Task: Add an event with the title Casual Monthly Progress Review, date '2023/10/11', time 9:40 AM to 11:40 AM, logged in from the account softage.10@softage.netand send the event invitation to softage.6@softage.net and softage.7@softage.net. Set a reminder for the event 2 hour before
Action: Mouse moved to (92, 110)
Screenshot: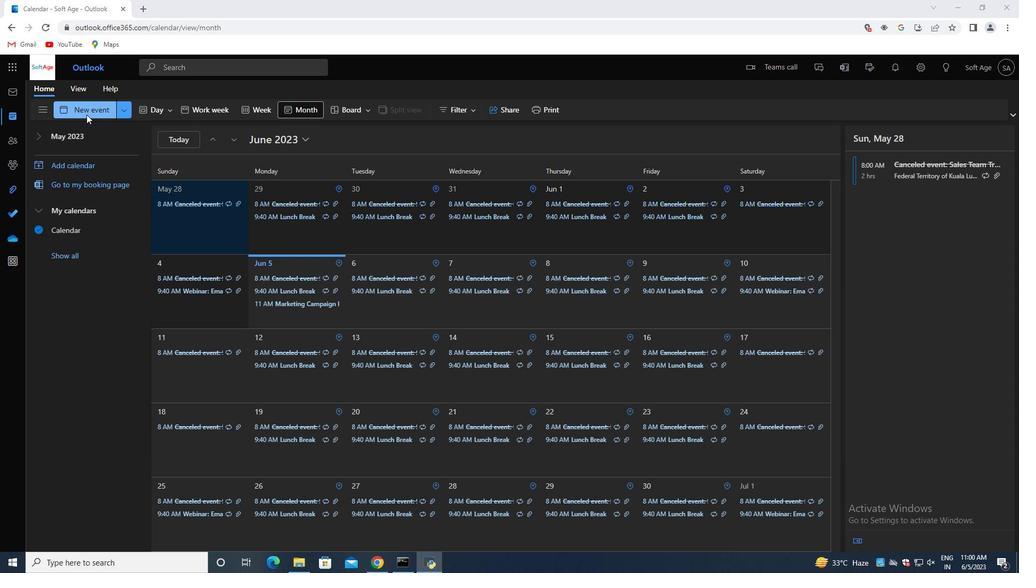 
Action: Mouse pressed left at (92, 110)
Screenshot: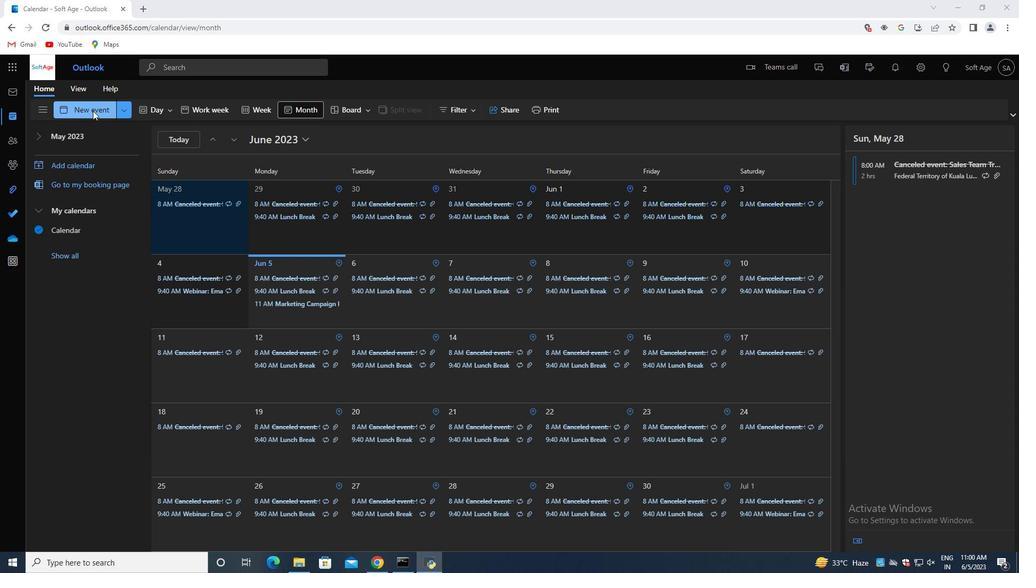 
Action: Mouse moved to (297, 169)
Screenshot: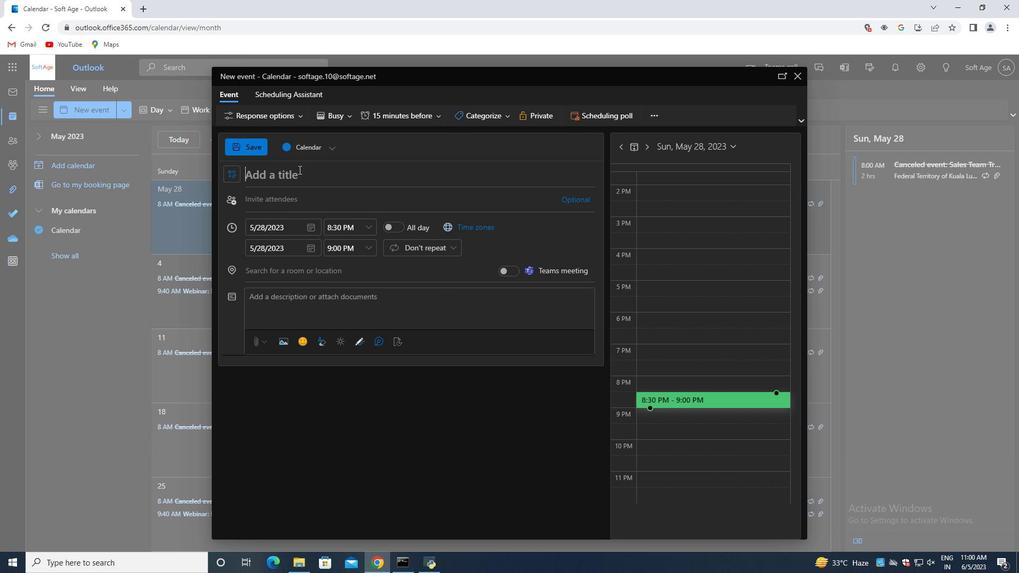 
Action: Mouse pressed left at (297, 169)
Screenshot: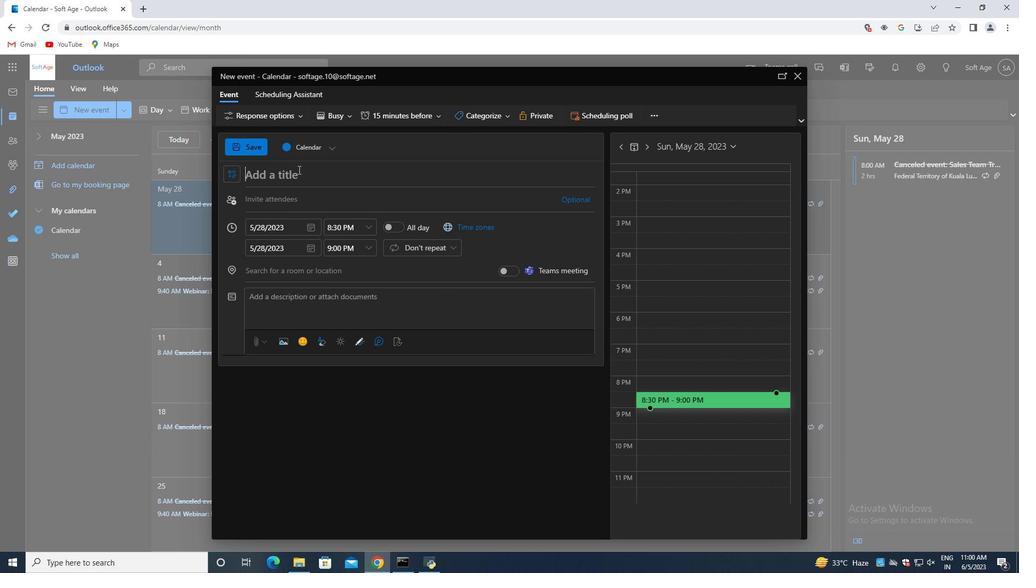 
Action: Key pressed <Key.shift>Casual<Key.space><Key.shift>Monthly<Key.space><Key.shift>Progress<Key.space><Key.shift>Review
Screenshot: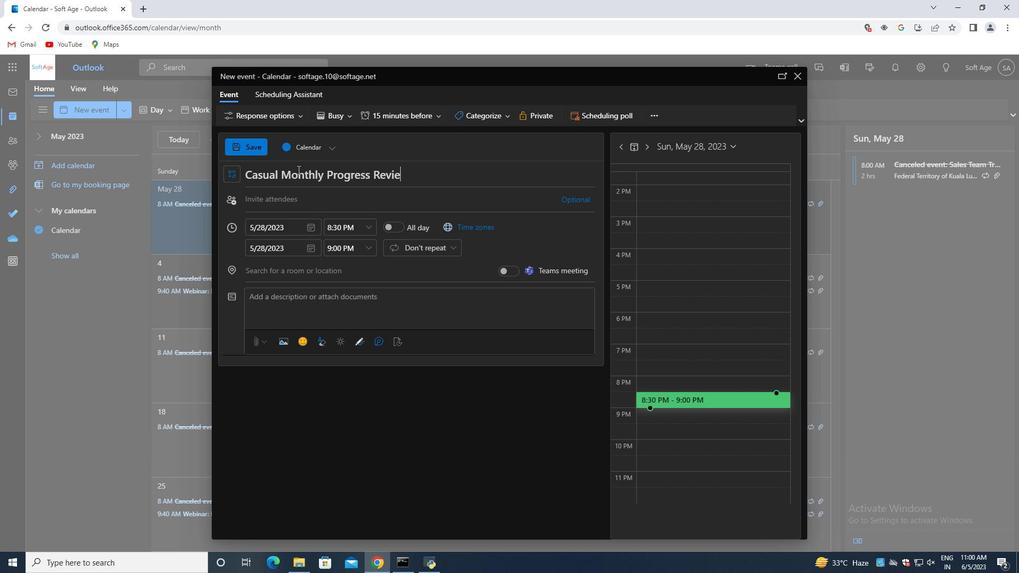 
Action: Mouse moved to (310, 225)
Screenshot: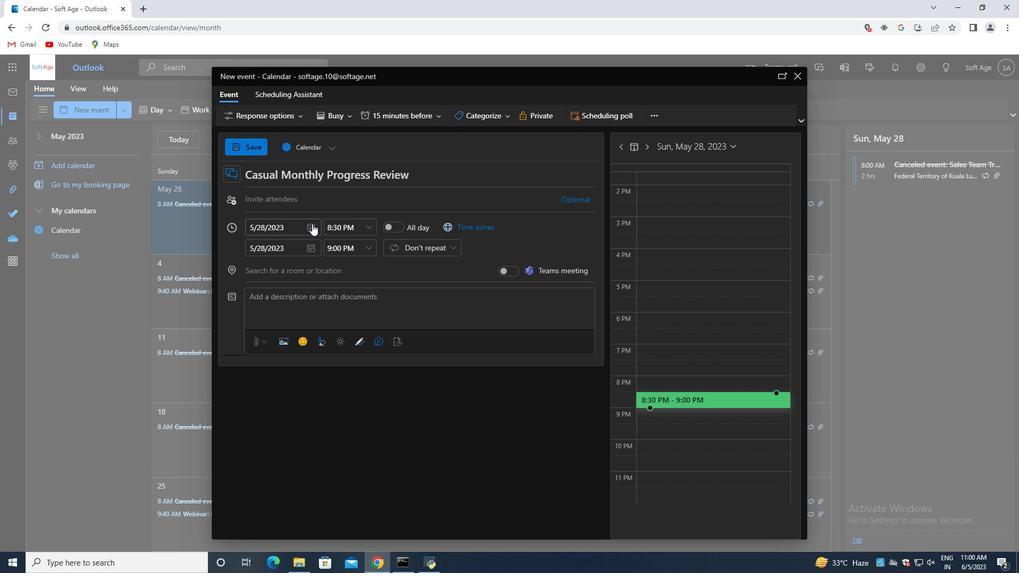 
Action: Mouse pressed left at (310, 225)
Screenshot: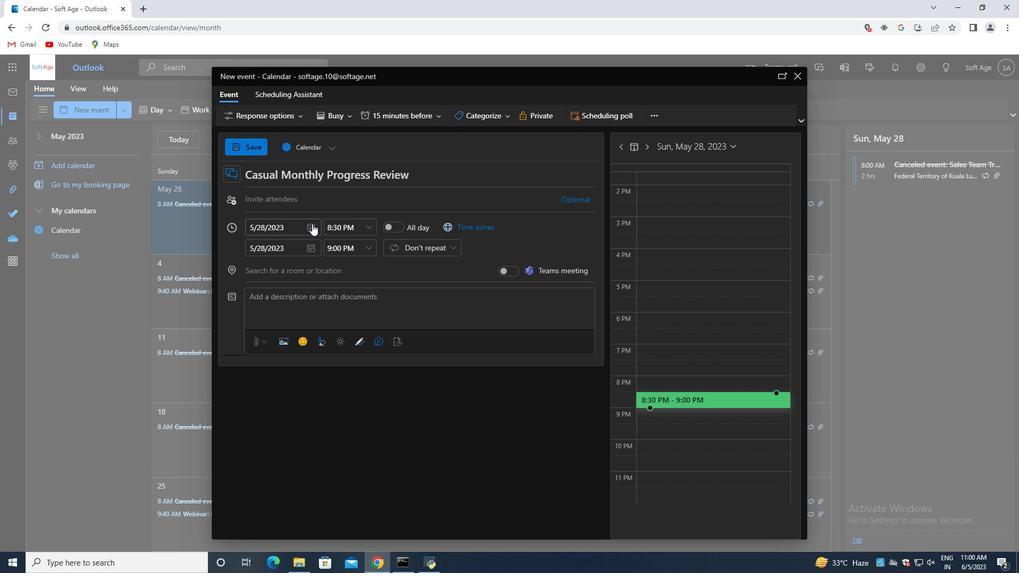 
Action: Mouse moved to (354, 252)
Screenshot: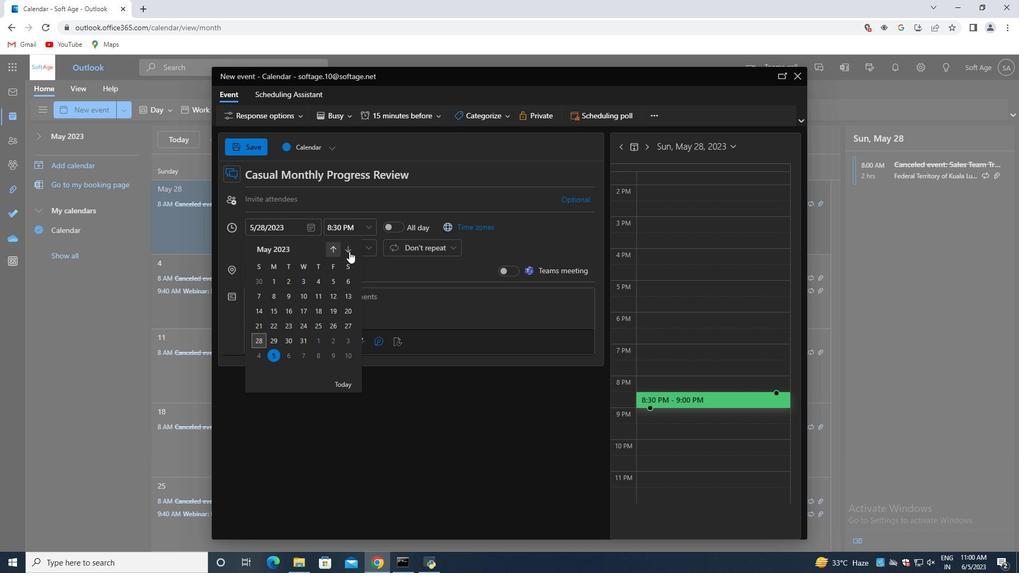 
Action: Mouse pressed left at (354, 252)
Screenshot: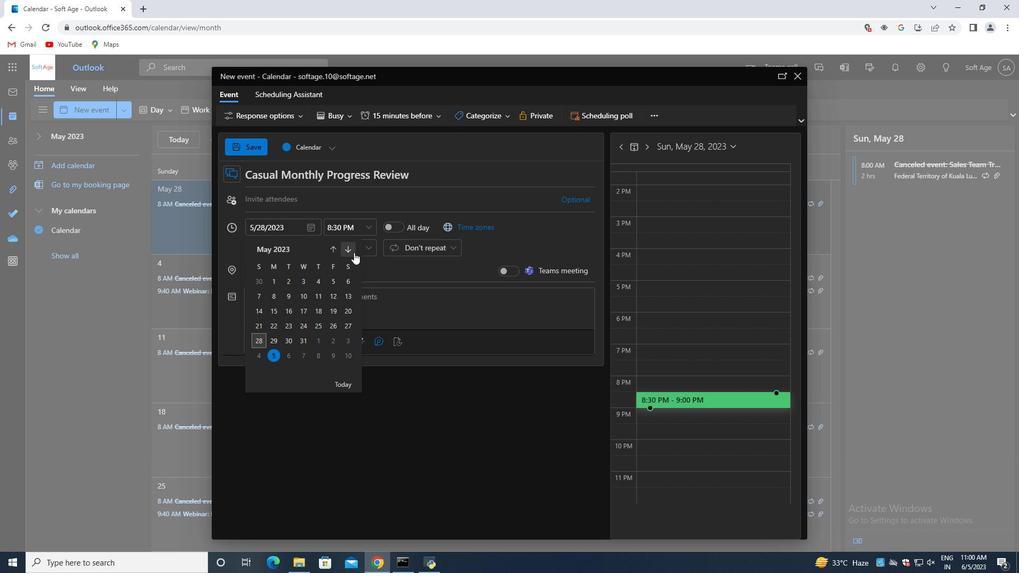 
Action: Mouse pressed left at (354, 252)
Screenshot: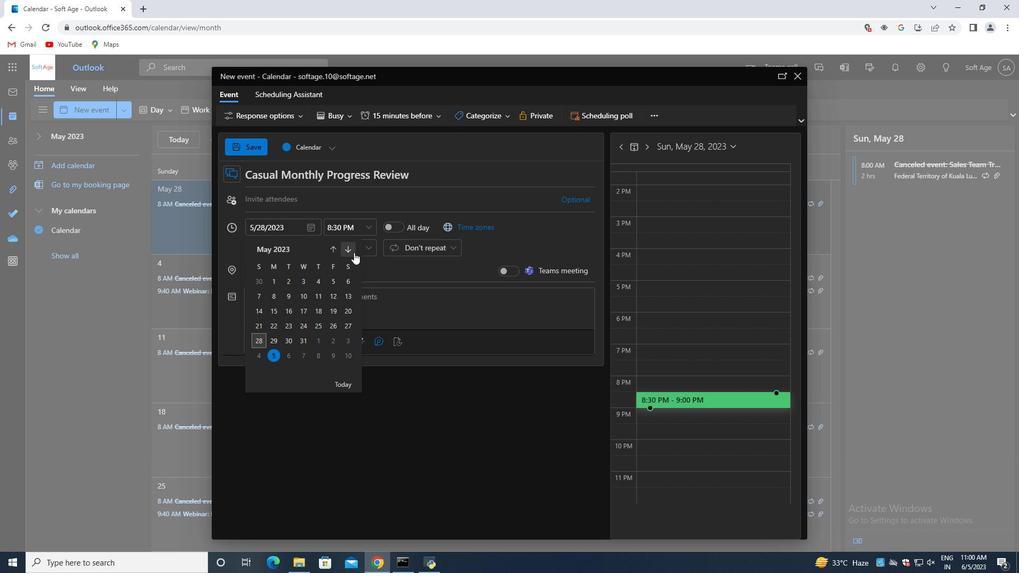 
Action: Mouse pressed left at (354, 252)
Screenshot: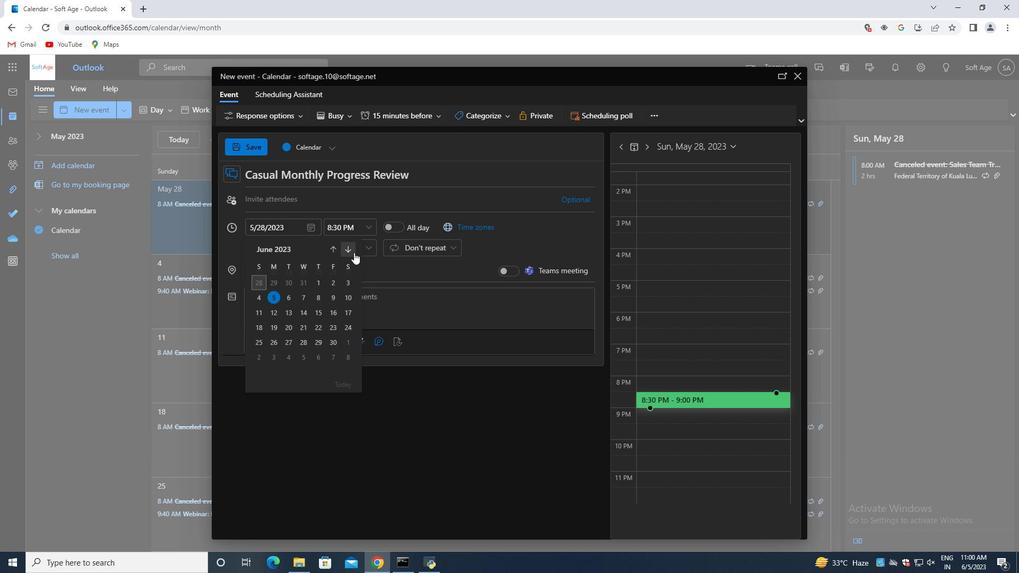 
Action: Mouse moved to (356, 252)
Screenshot: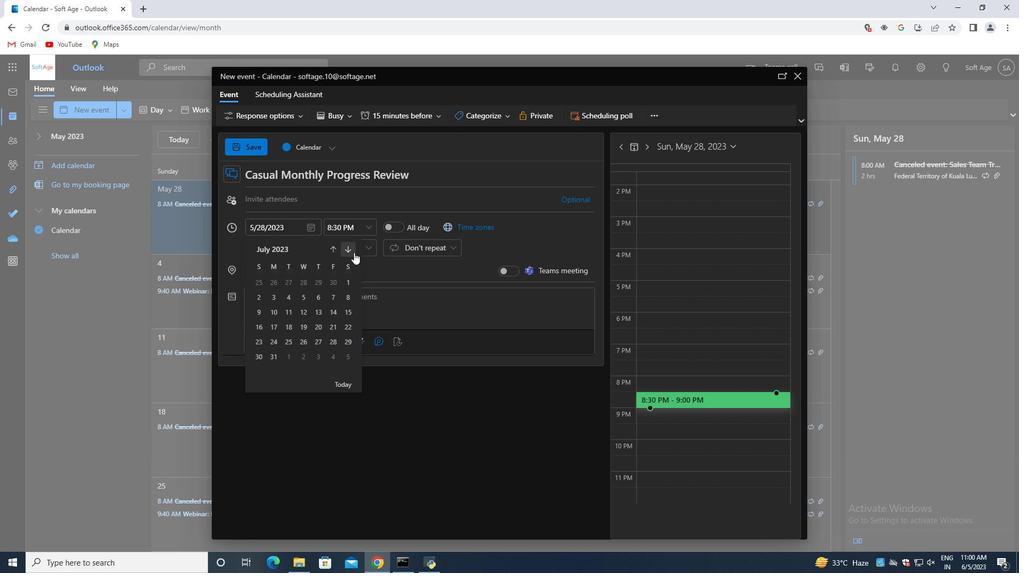 
Action: Mouse pressed left at (356, 252)
Screenshot: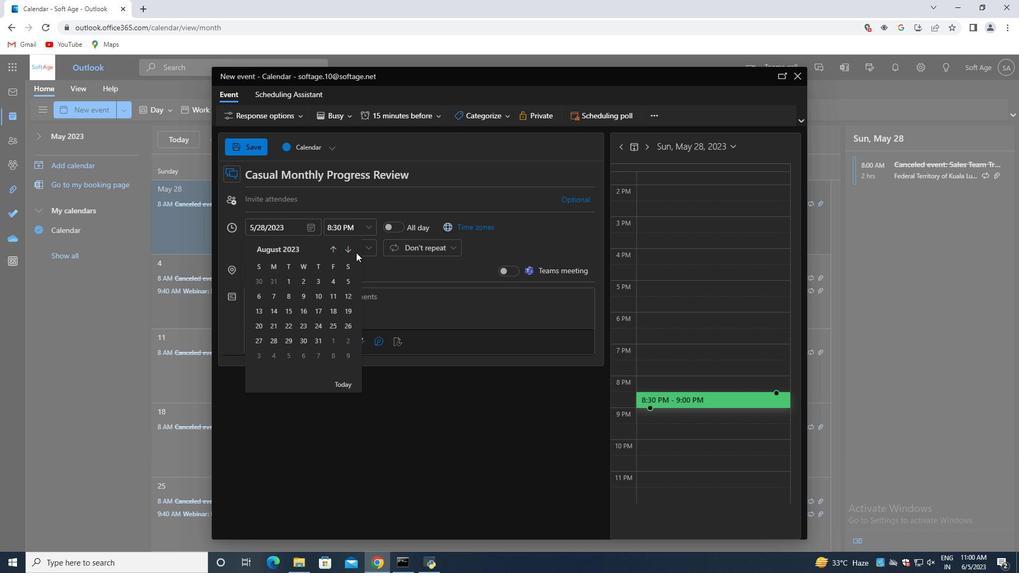 
Action: Mouse pressed left at (356, 252)
Screenshot: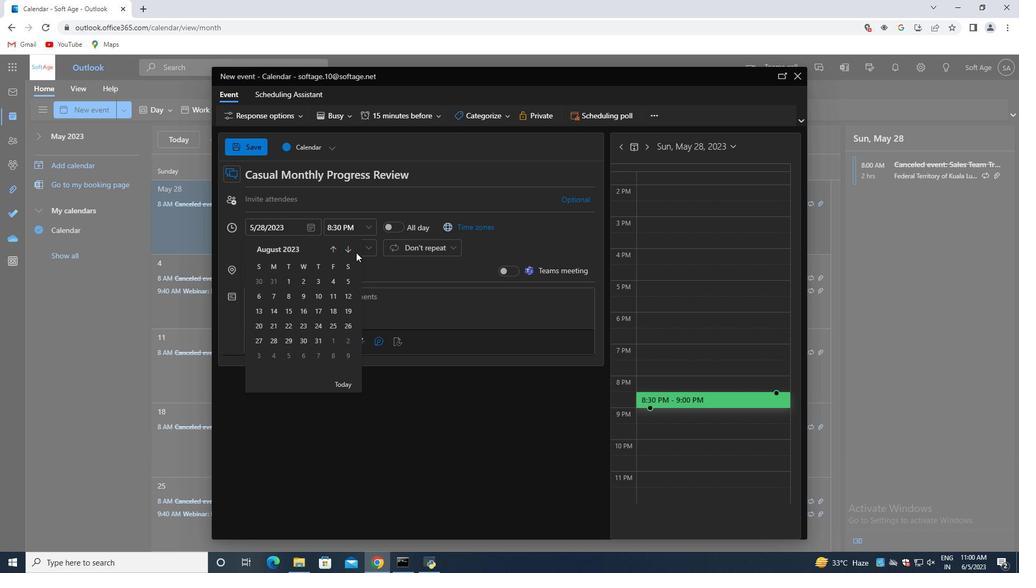 
Action: Mouse moved to (350, 255)
Screenshot: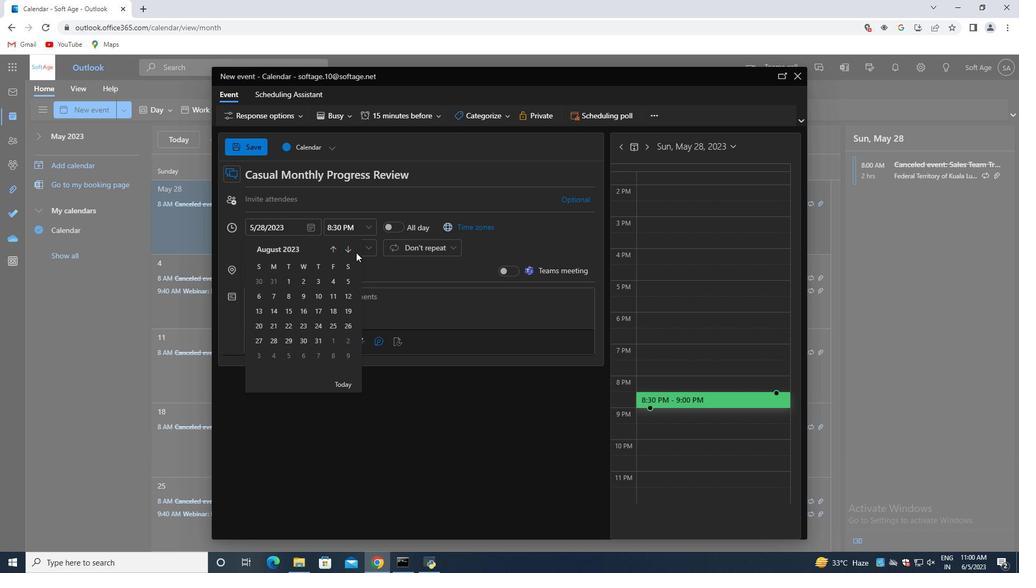
Action: Mouse pressed left at (350, 255)
Screenshot: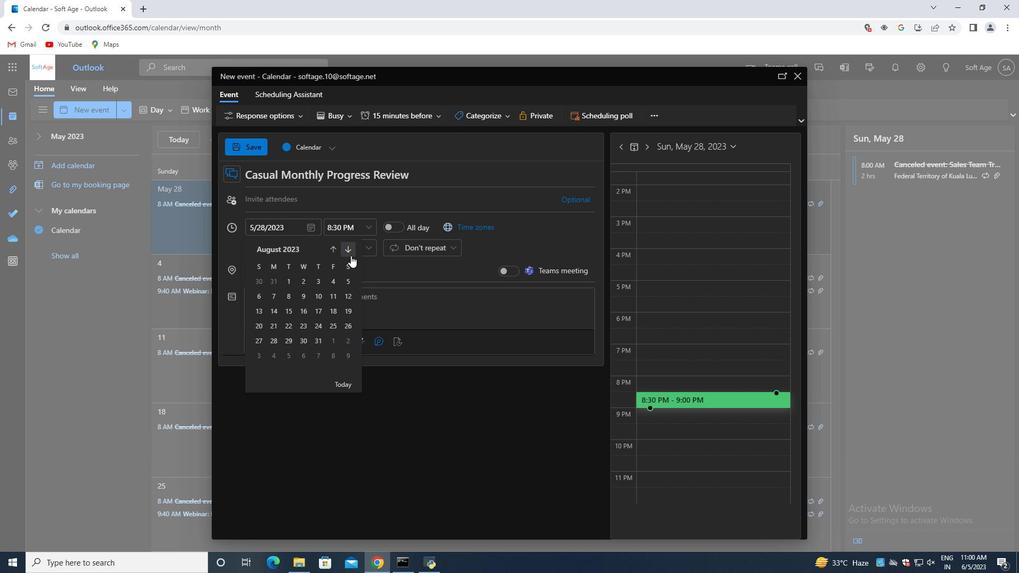 
Action: Mouse moved to (350, 251)
Screenshot: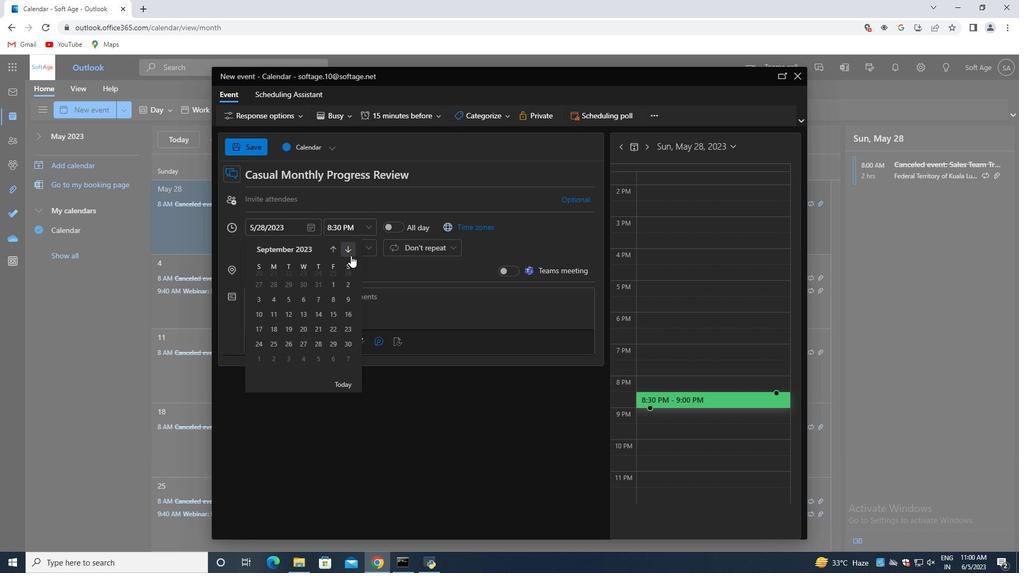 
Action: Mouse pressed left at (350, 251)
Screenshot: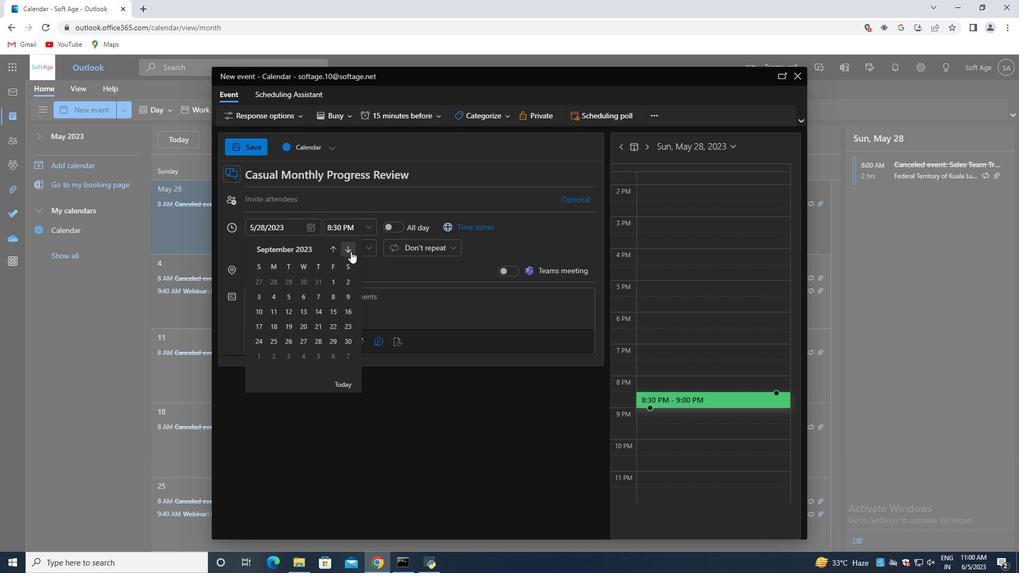 
Action: Mouse moved to (303, 291)
Screenshot: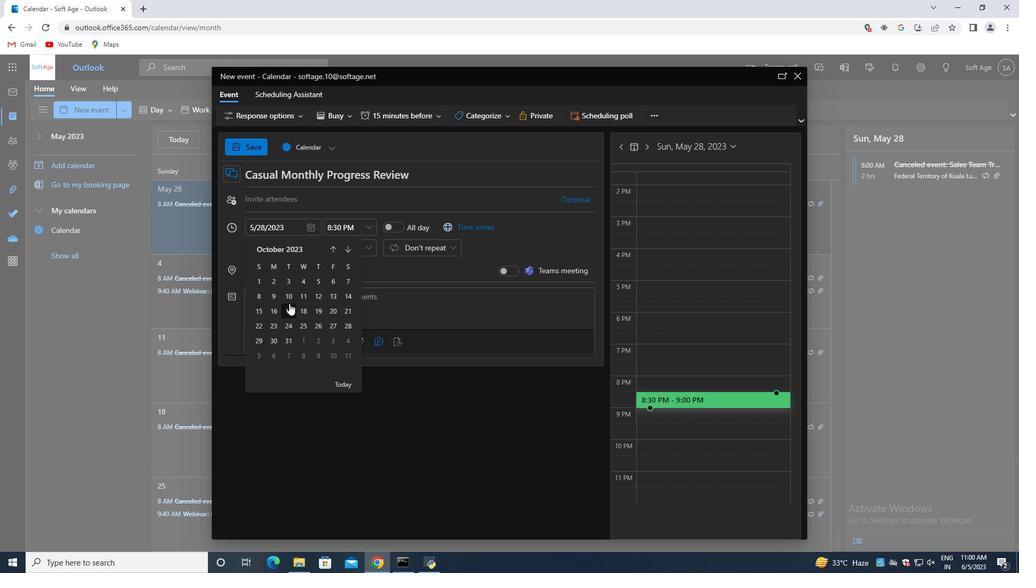 
Action: Mouse pressed left at (303, 291)
Screenshot: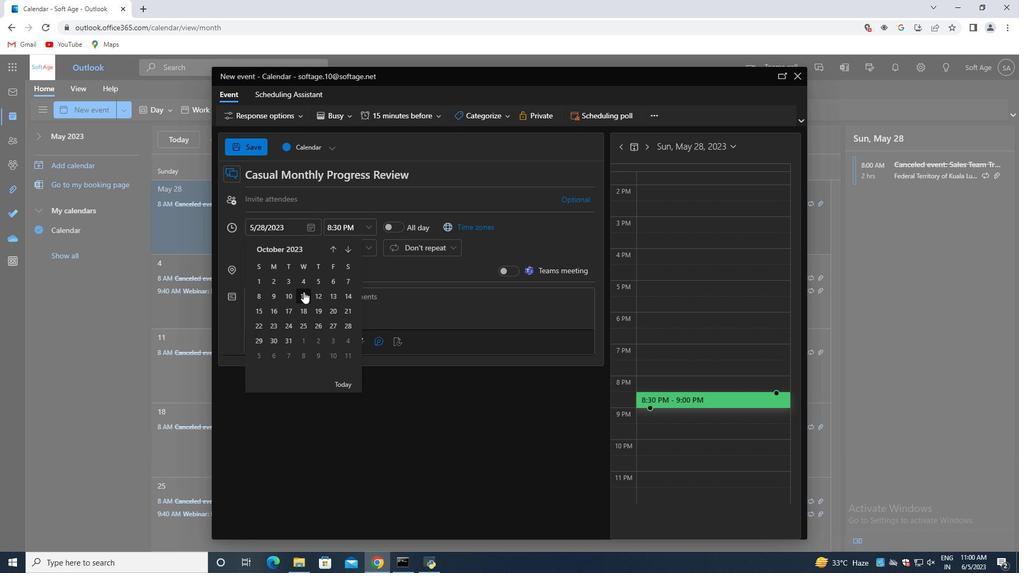 
Action: Mouse moved to (368, 229)
Screenshot: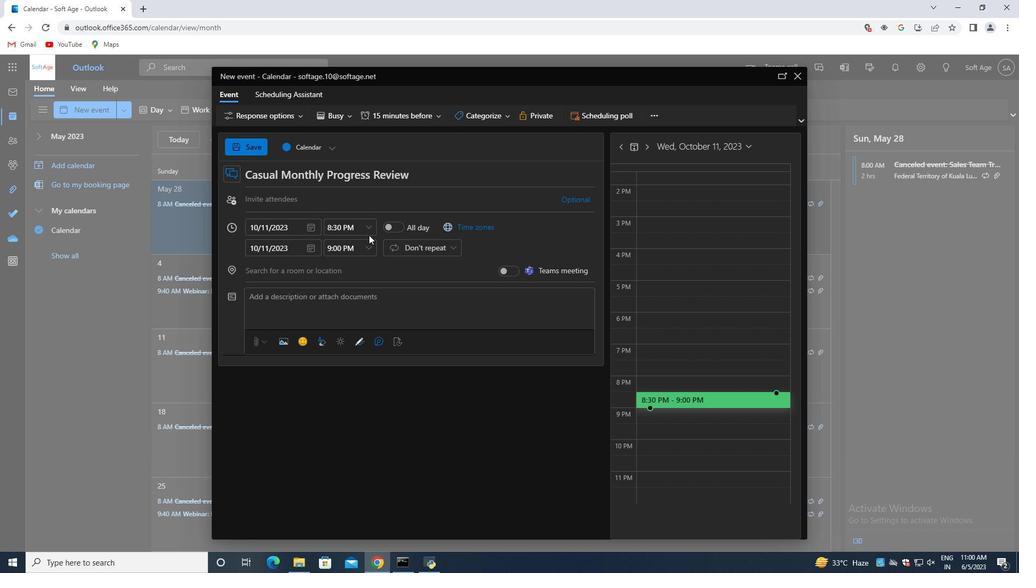 
Action: Mouse pressed left at (368, 229)
Screenshot: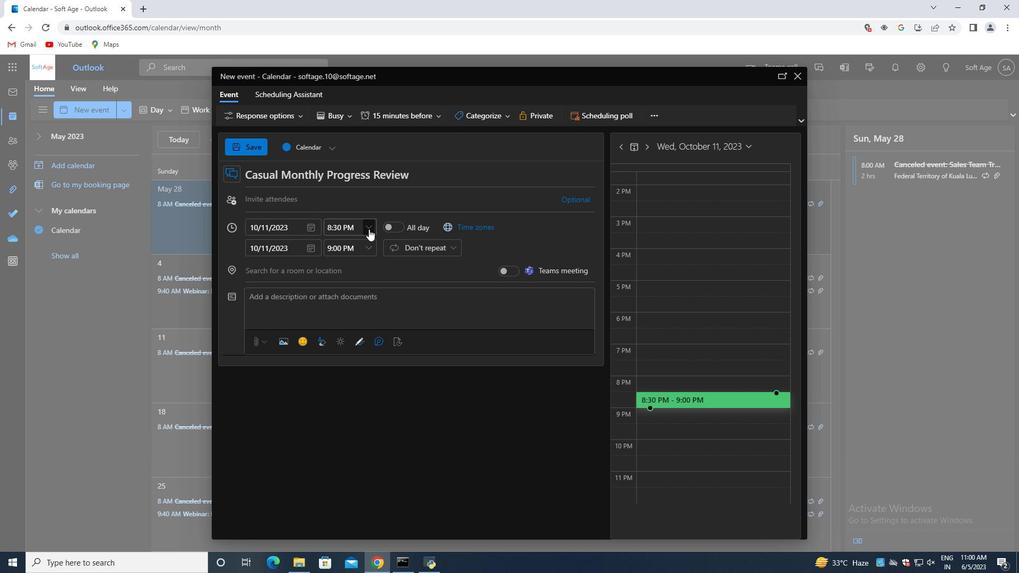 
Action: Mouse moved to (353, 274)
Screenshot: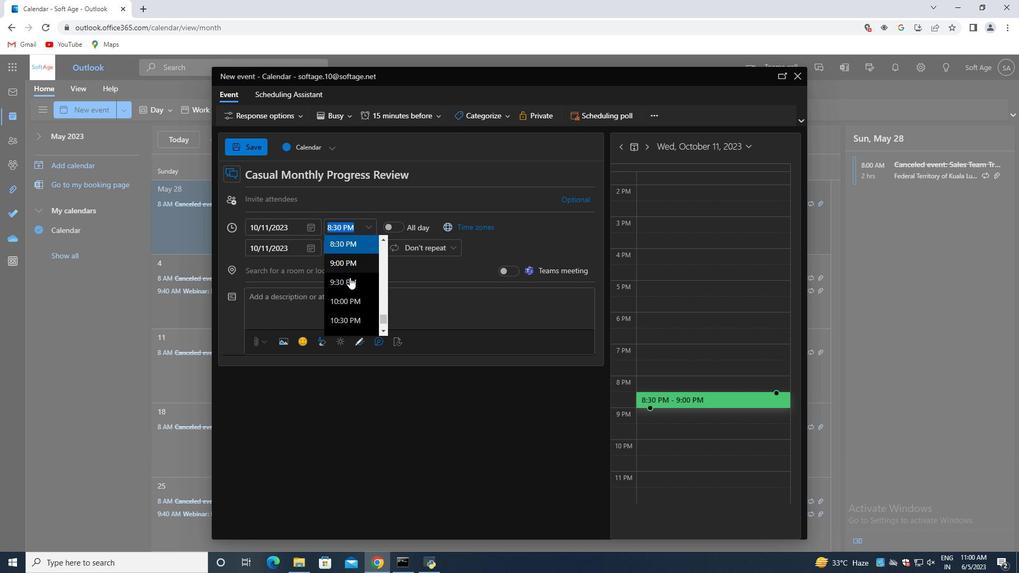 
Action: Mouse scrolled (353, 275) with delta (0, 0)
Screenshot: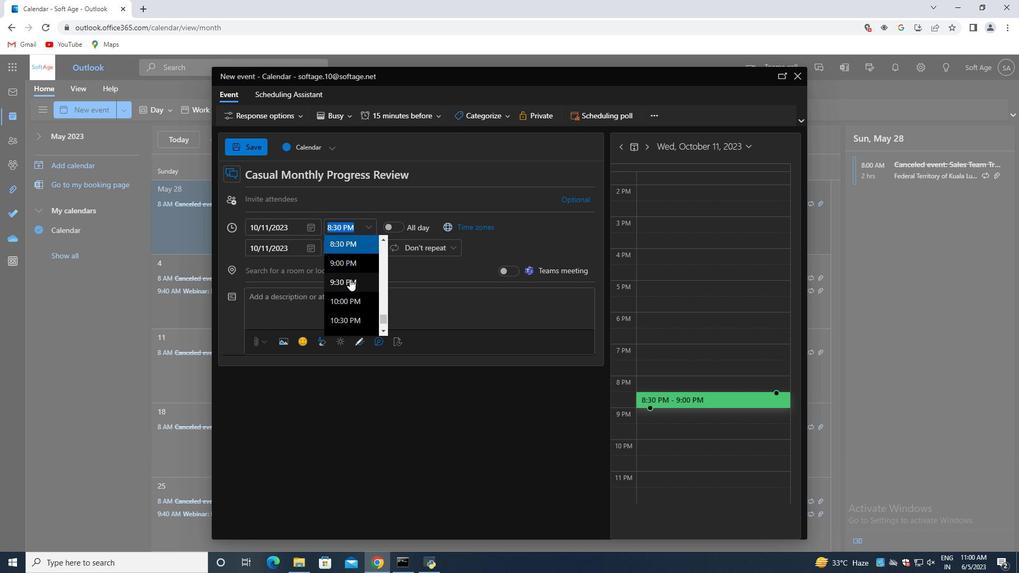 
Action: Mouse moved to (354, 274)
Screenshot: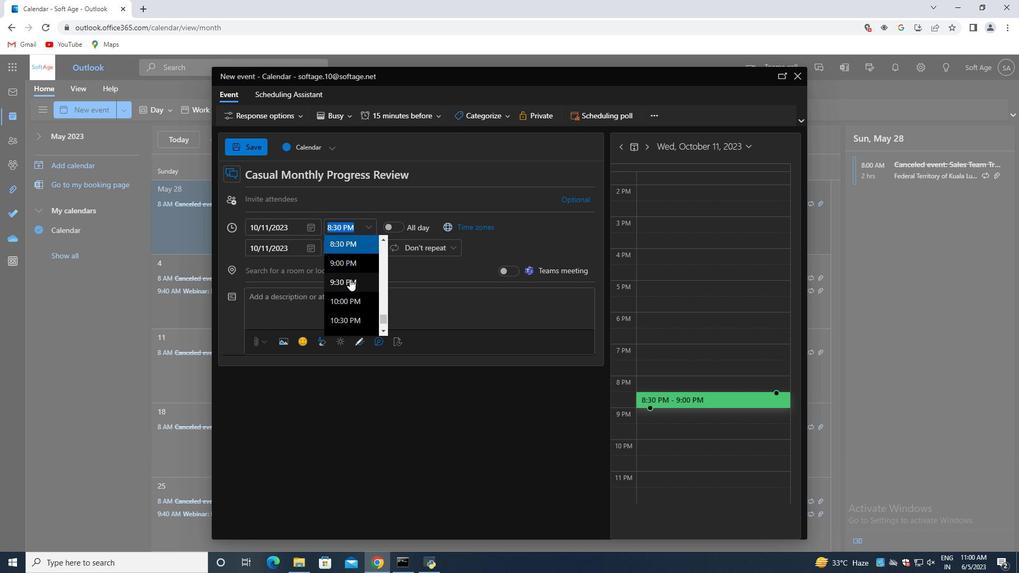
Action: Mouse scrolled (354, 274) with delta (0, 0)
Screenshot: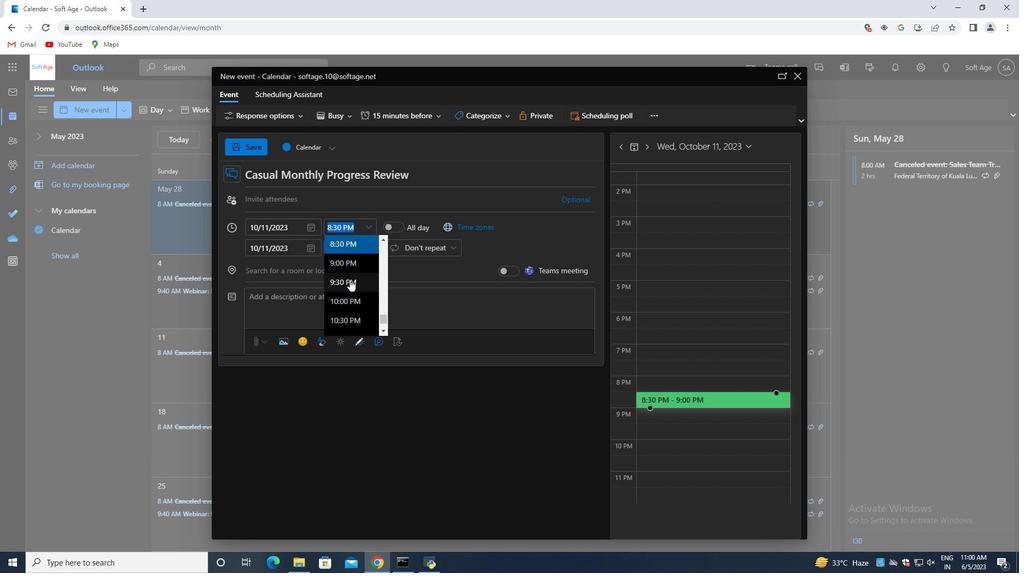 
Action: Mouse scrolled (354, 274) with delta (0, 0)
Screenshot: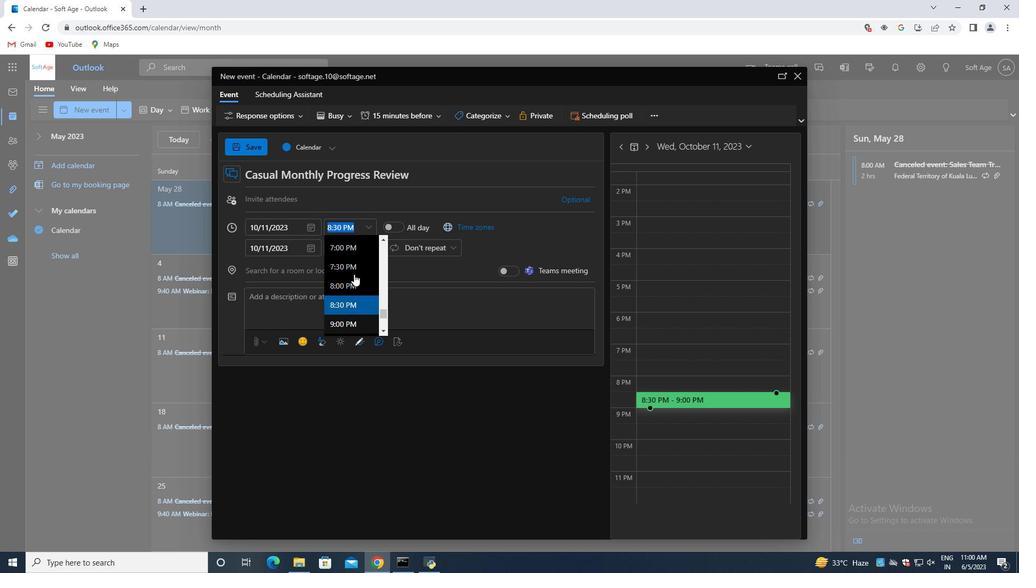 
Action: Mouse scrolled (354, 274) with delta (0, 0)
Screenshot: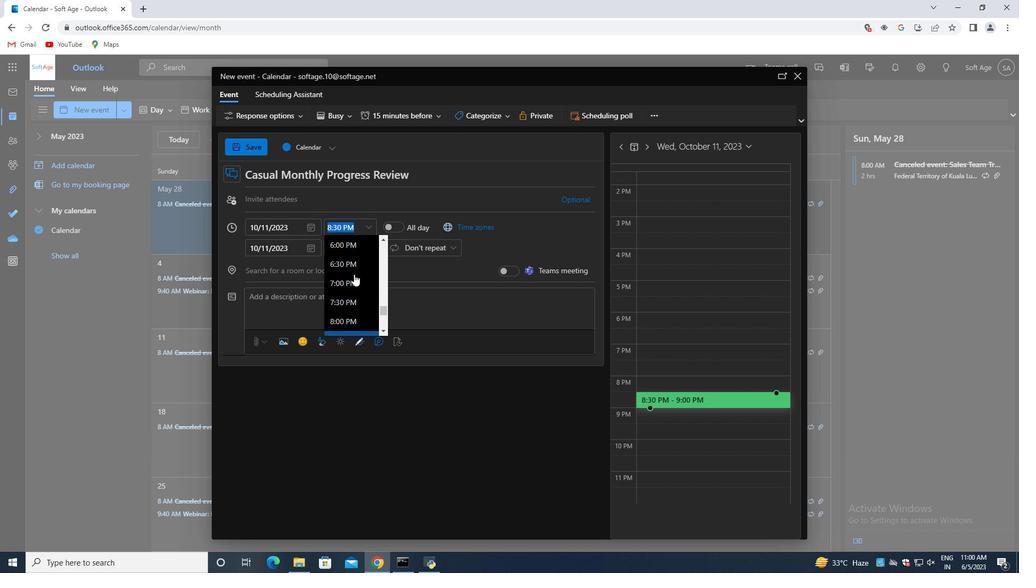 
Action: Mouse scrolled (354, 274) with delta (0, 0)
Screenshot: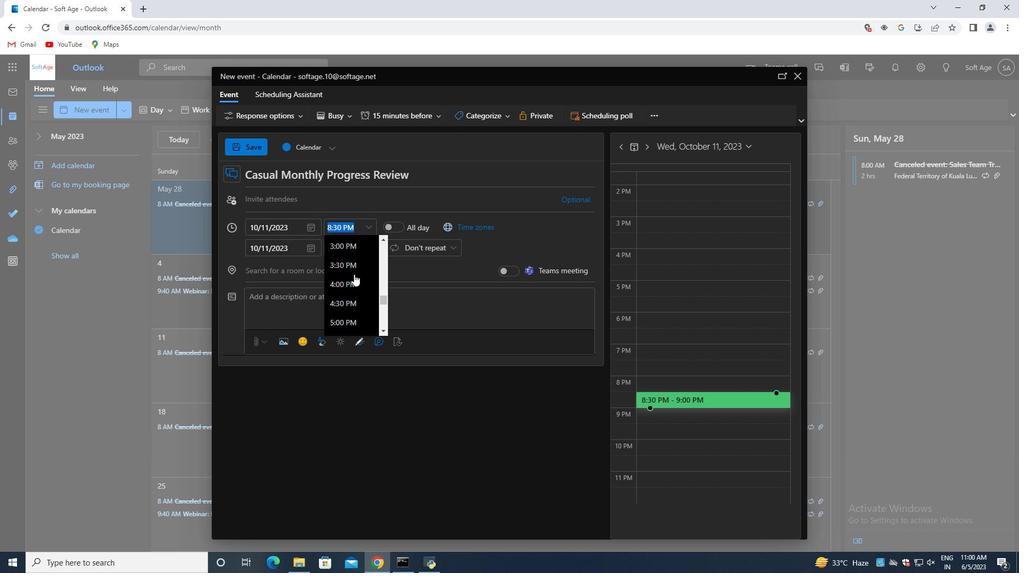 
Action: Mouse scrolled (354, 274) with delta (0, 0)
Screenshot: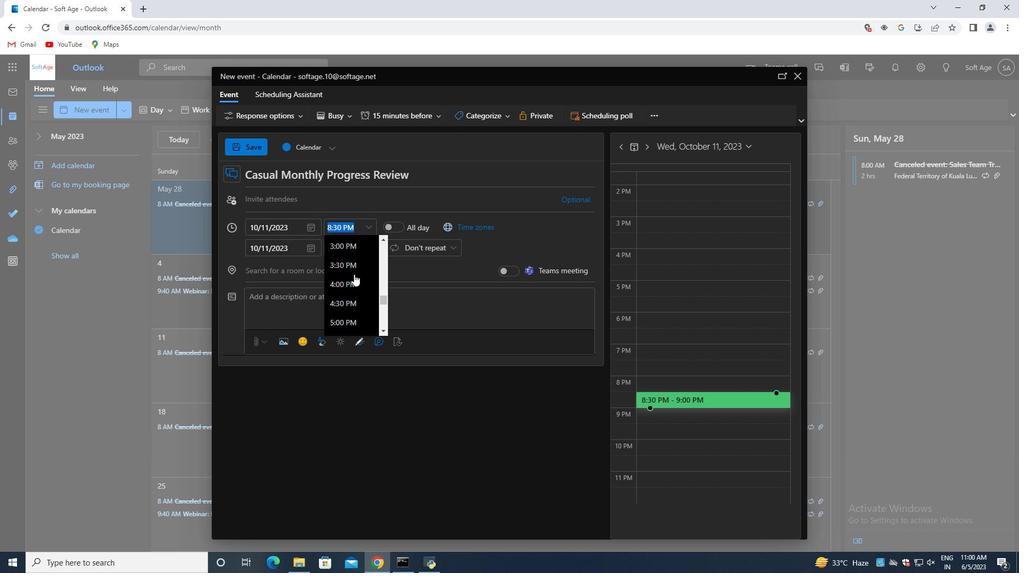 
Action: Mouse scrolled (354, 274) with delta (0, 0)
Screenshot: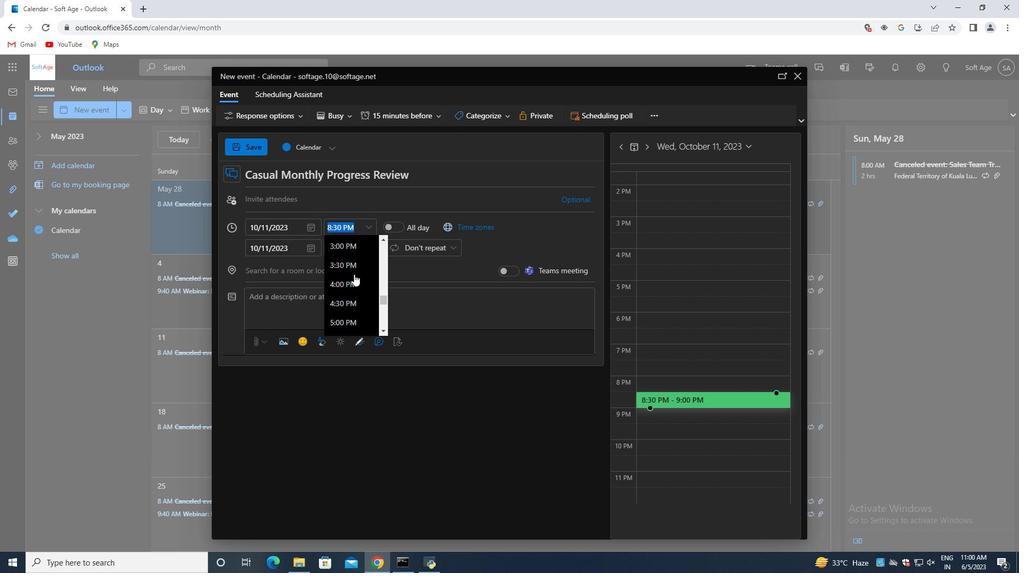 
Action: Mouse scrolled (354, 274) with delta (0, 0)
Screenshot: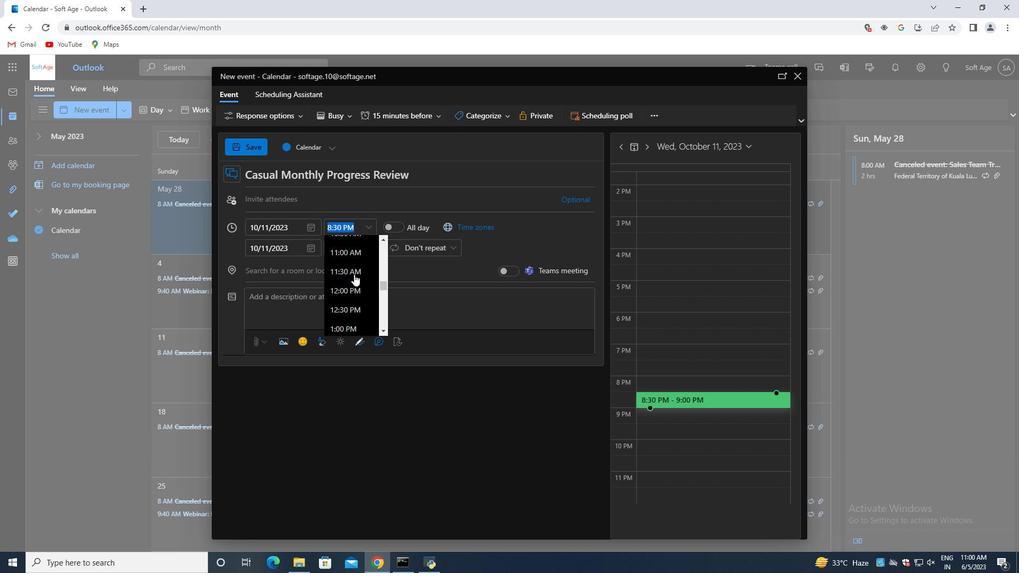 
Action: Mouse scrolled (354, 274) with delta (0, 0)
Screenshot: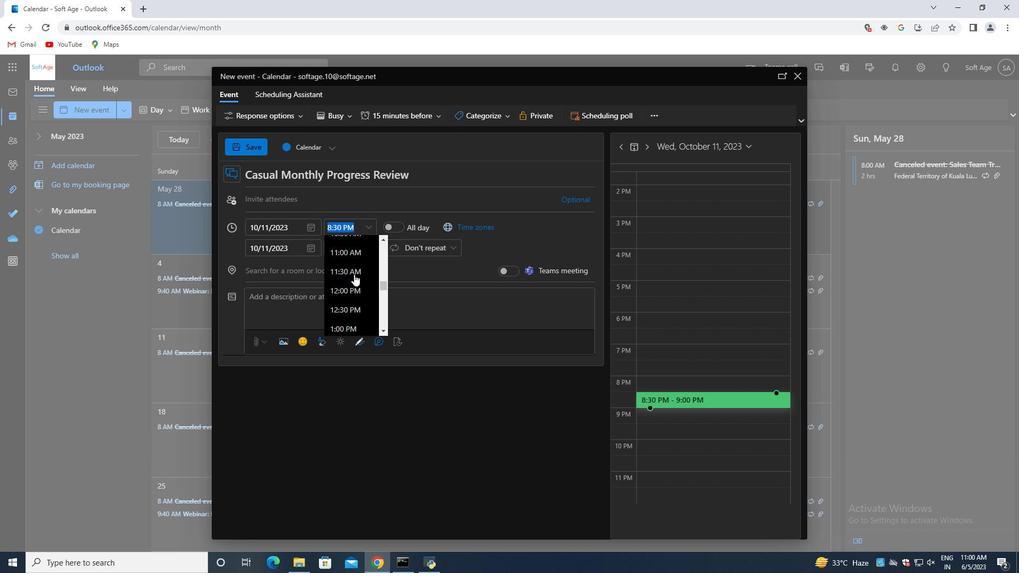 
Action: Mouse moved to (345, 305)
Screenshot: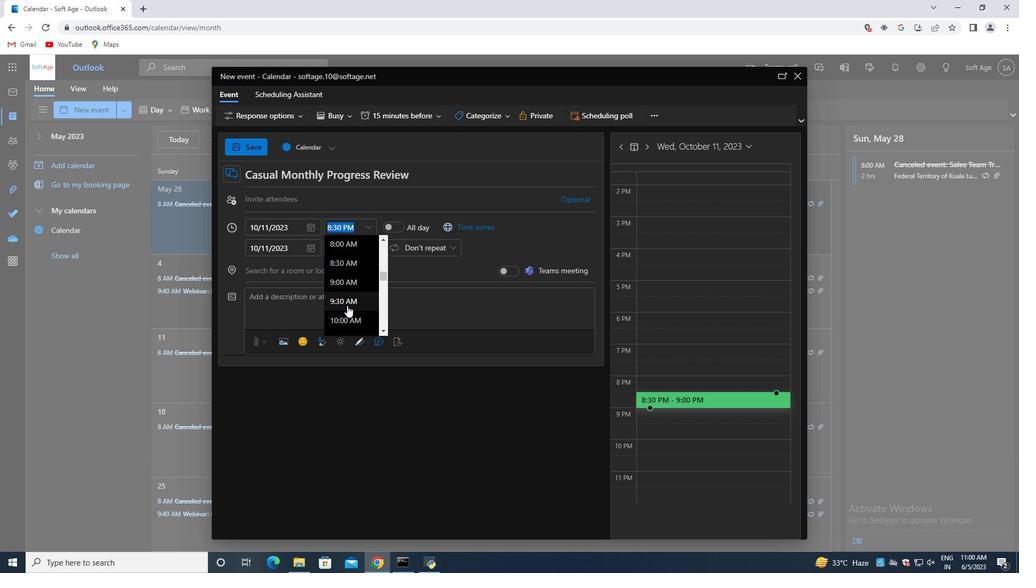 
Action: Mouse pressed left at (345, 305)
Screenshot: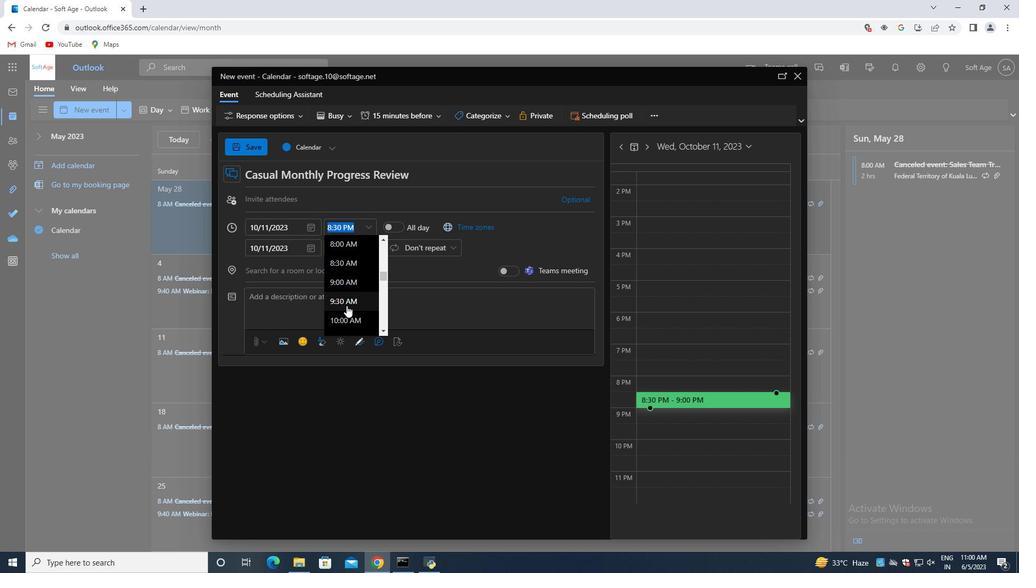 
Action: Mouse moved to (351, 252)
Screenshot: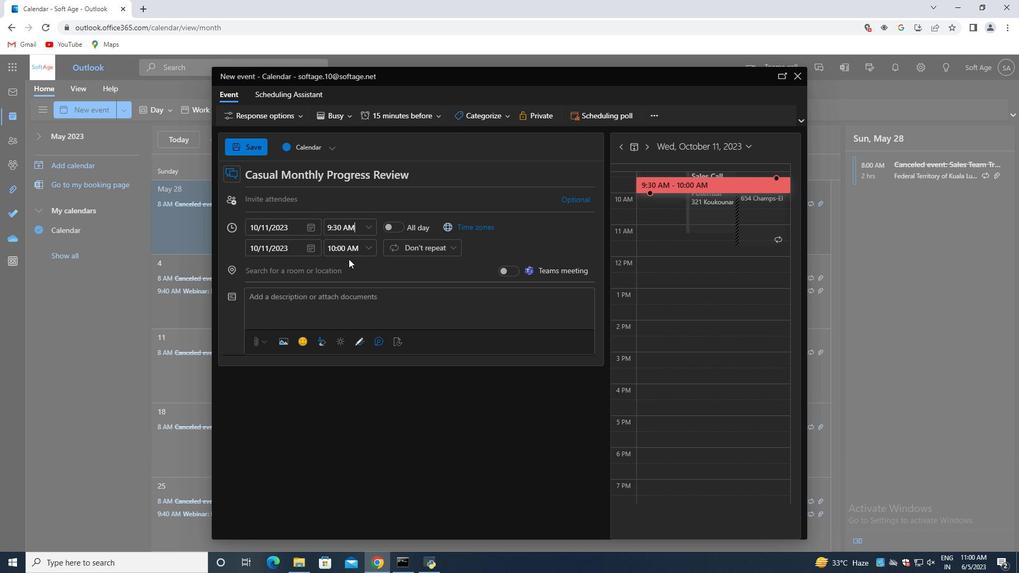 
Action: Key pressed <Key.left><Key.left><Key.left><Key.left><Key.backspace>4
Screenshot: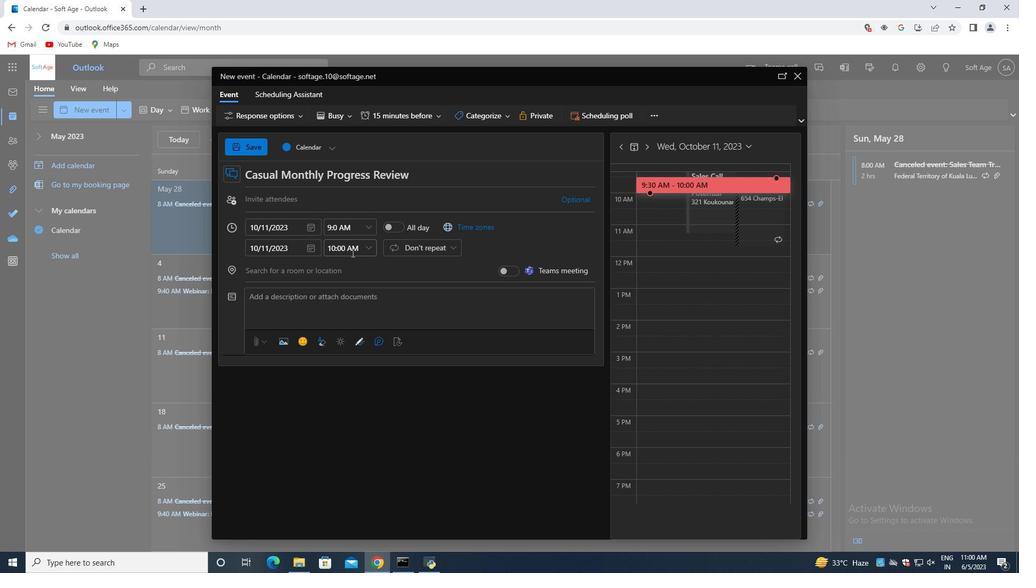 
Action: Mouse moved to (369, 253)
Screenshot: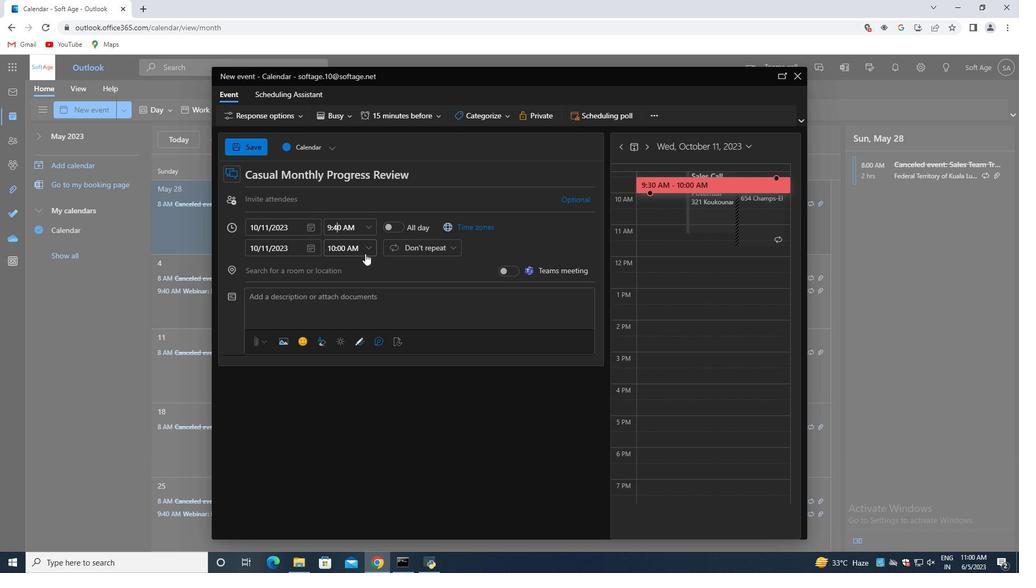 
Action: Mouse pressed left at (369, 253)
Screenshot: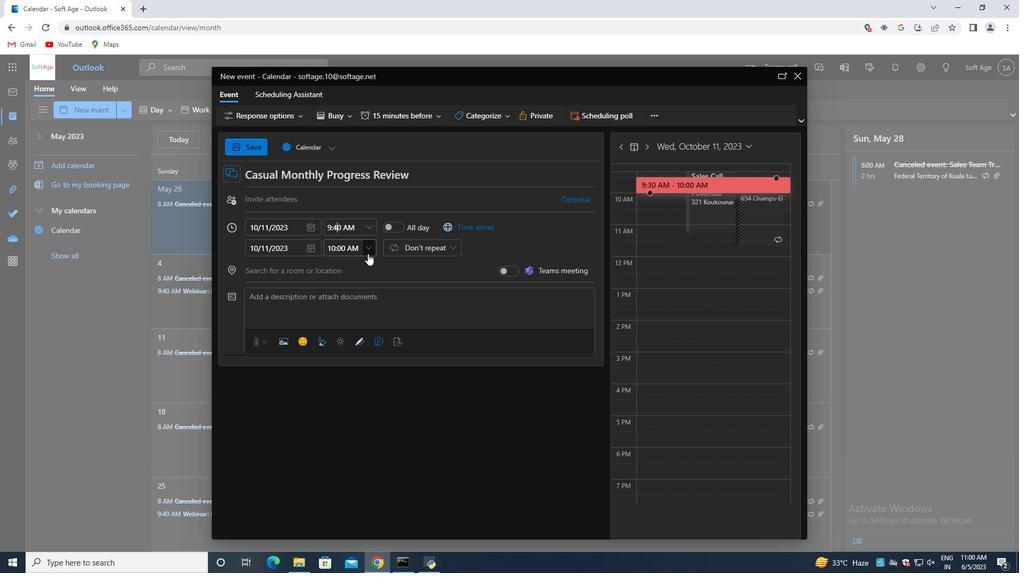 
Action: Mouse moved to (362, 317)
Screenshot: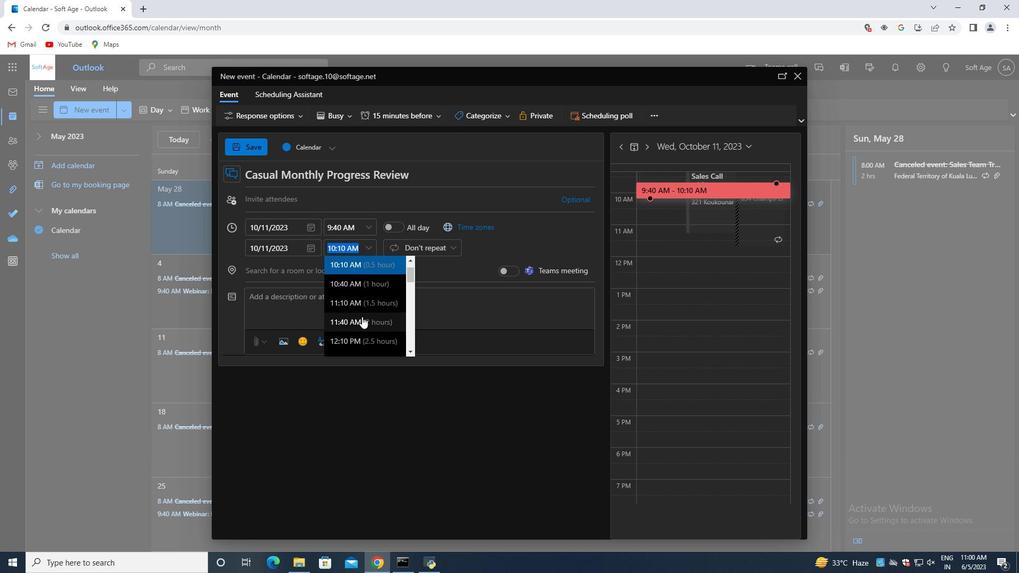 
Action: Mouse pressed left at (362, 317)
Screenshot: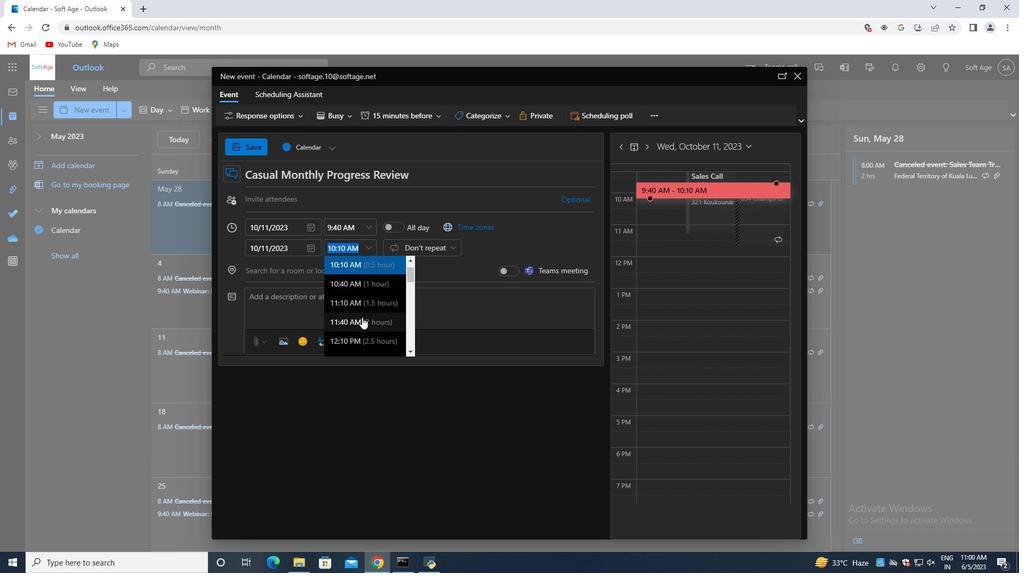 
Action: Mouse moved to (330, 193)
Screenshot: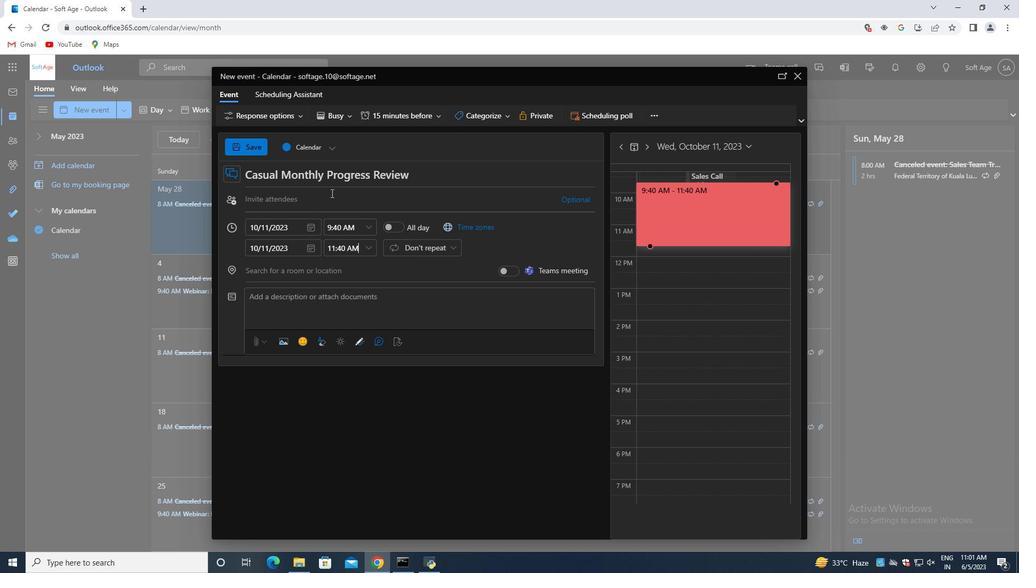 
Action: Mouse pressed left at (330, 193)
Screenshot: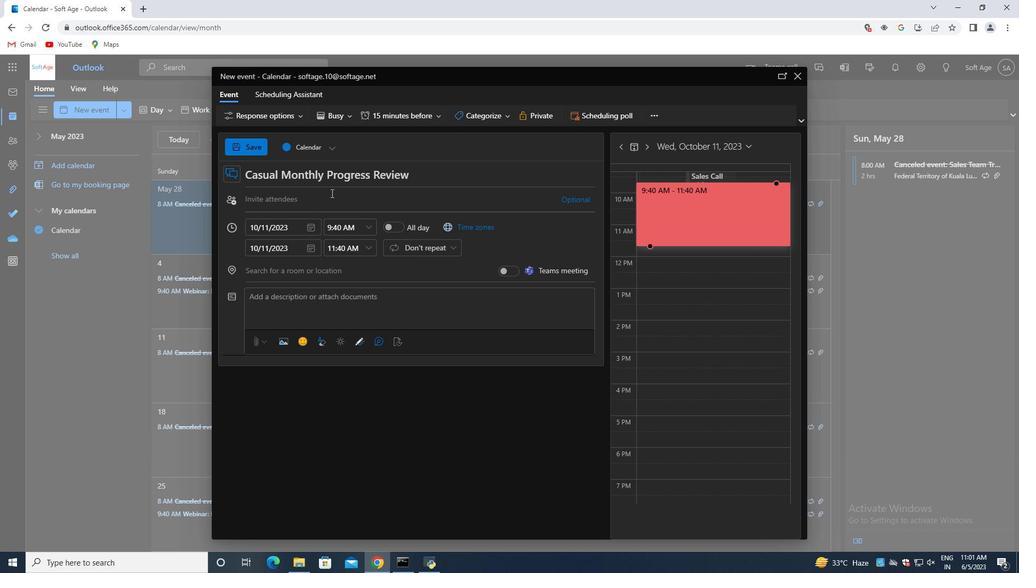 
Action: Key pressed softage.6<Key.shift>@softage.net<Key.enter>softage.7<Key.shift>@softage.net<Key.enter>
Screenshot: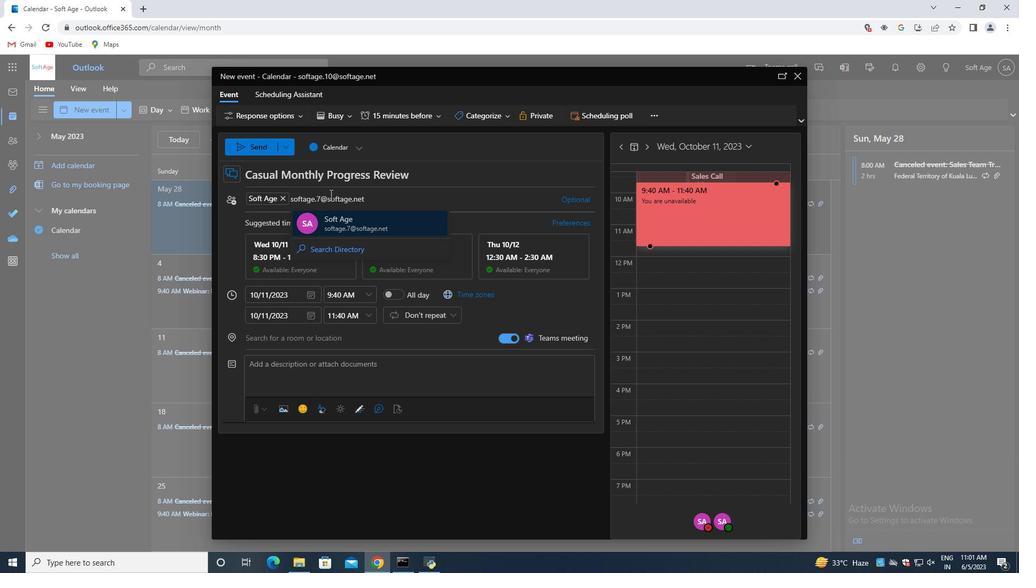 
Action: Mouse moved to (425, 108)
Screenshot: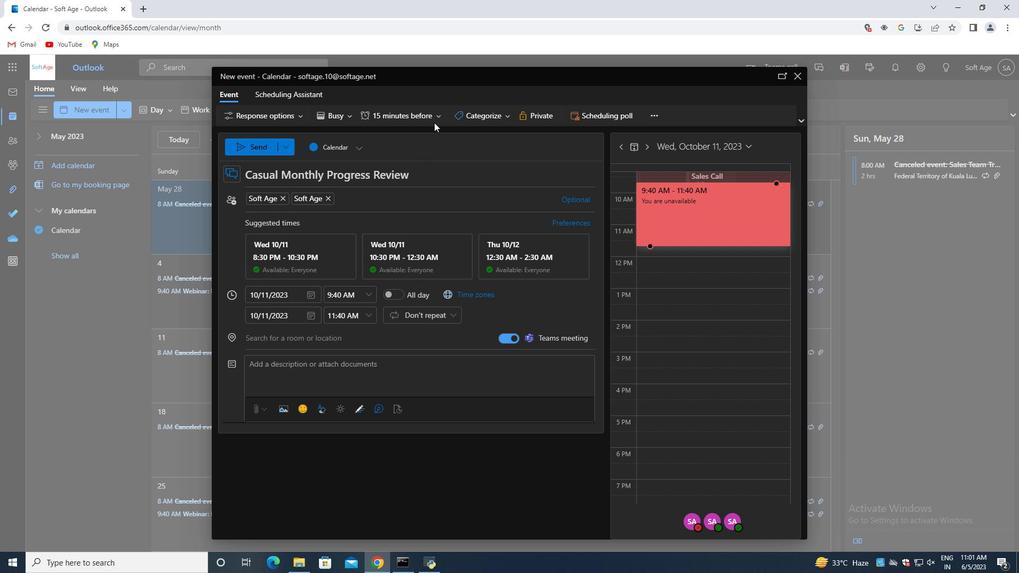 
Action: Mouse pressed left at (425, 108)
Screenshot: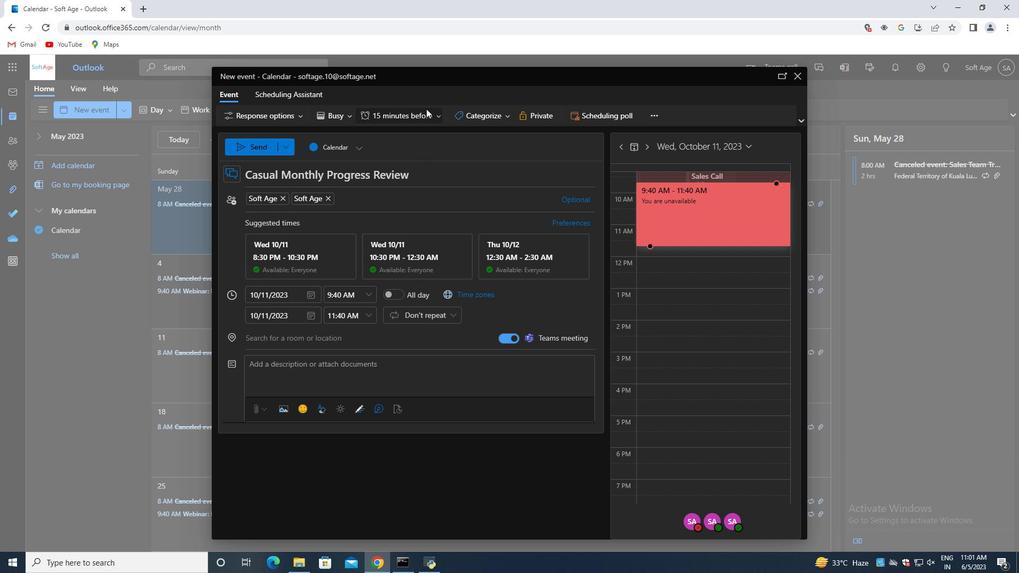 
Action: Mouse moved to (408, 251)
Screenshot: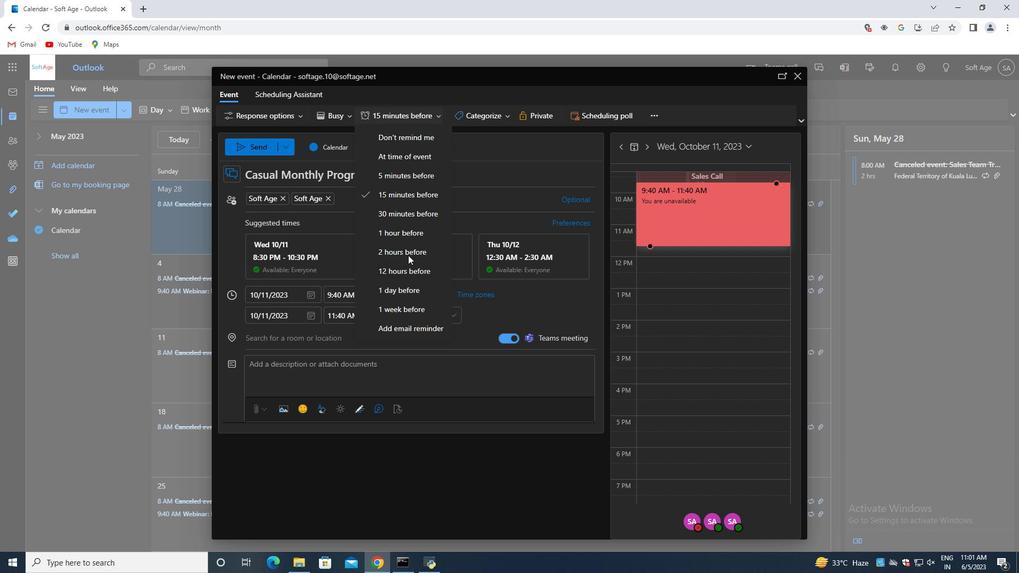 
Action: Mouse pressed left at (408, 251)
Screenshot: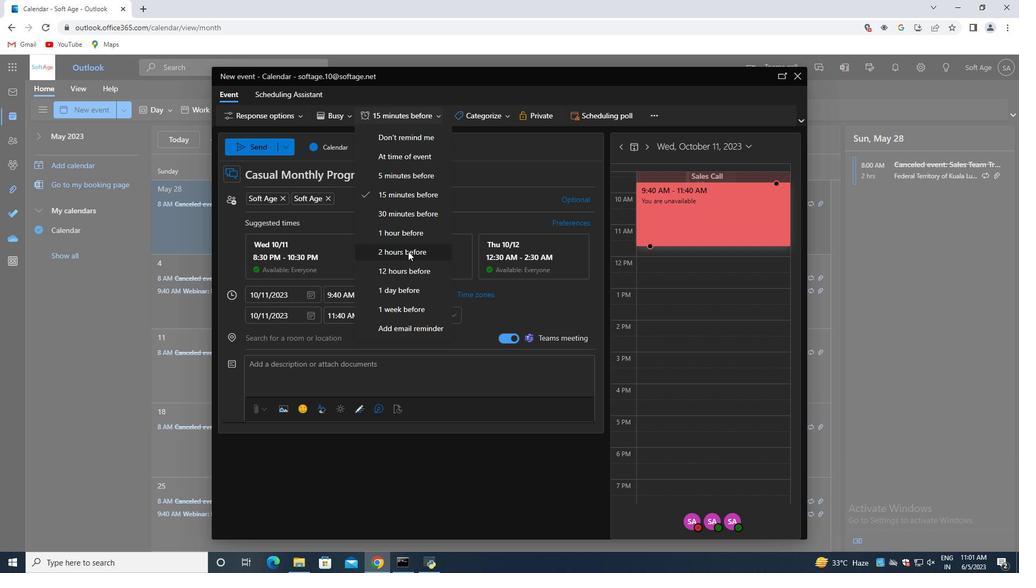 
Action: Mouse moved to (253, 144)
Screenshot: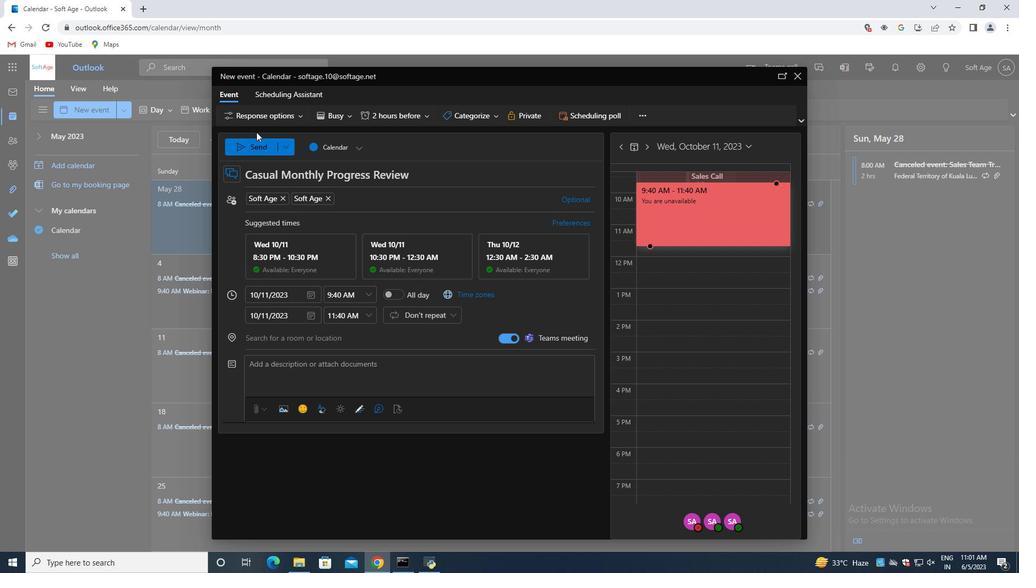 
Action: Mouse pressed left at (253, 144)
Screenshot: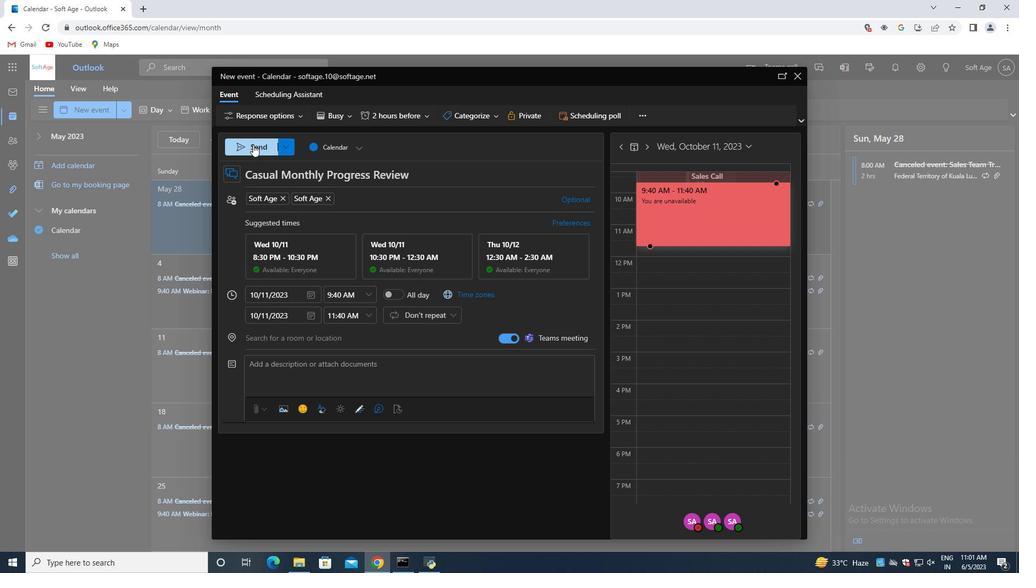 
